 Task: Add Carapelli Organic Unfiltered Extra Virgin Olive Oil to the cart.
Action: Mouse moved to (265, 133)
Screenshot: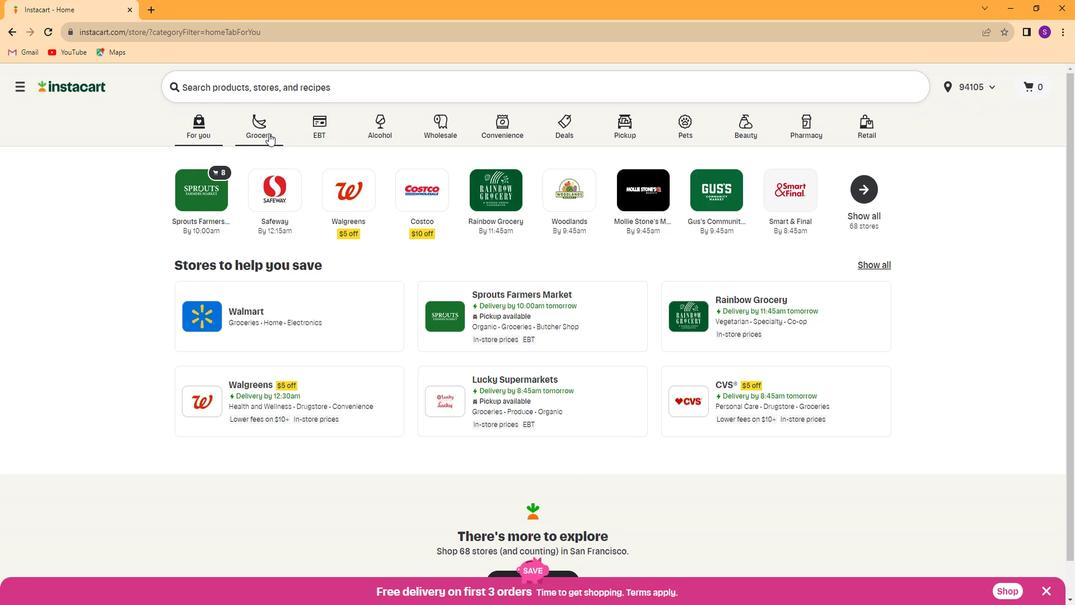 
Action: Mouse pressed left at (265, 133)
Screenshot: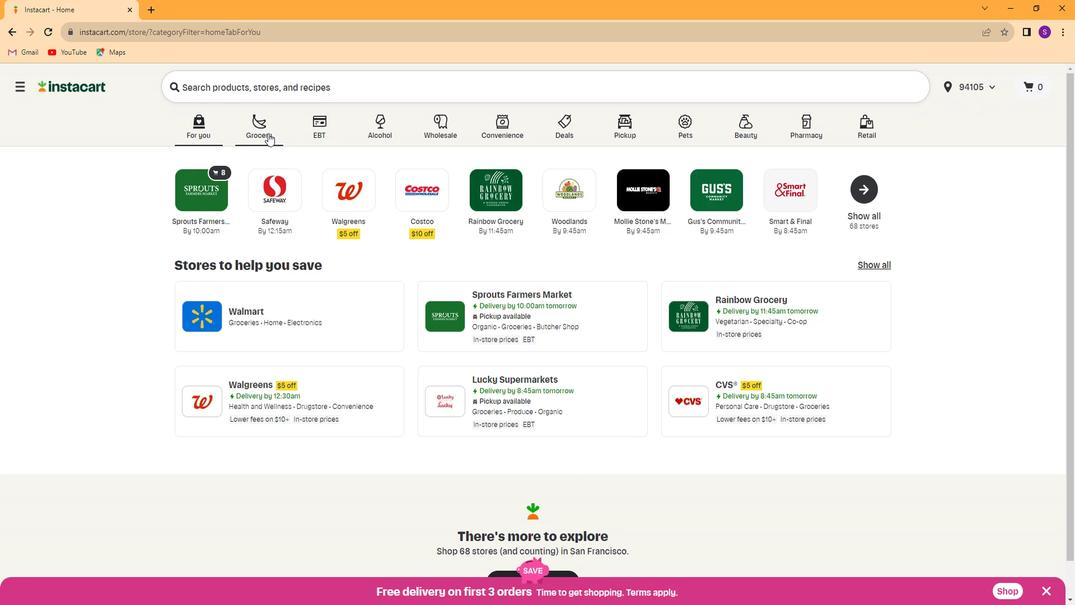 
Action: Mouse moved to (844, 213)
Screenshot: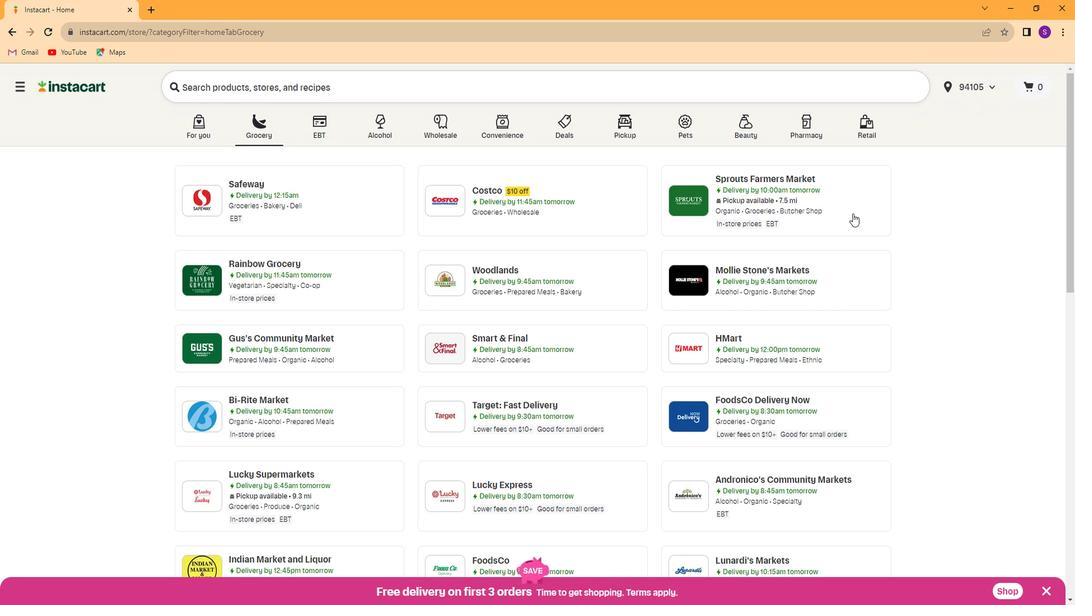 
Action: Mouse pressed left at (844, 213)
Screenshot: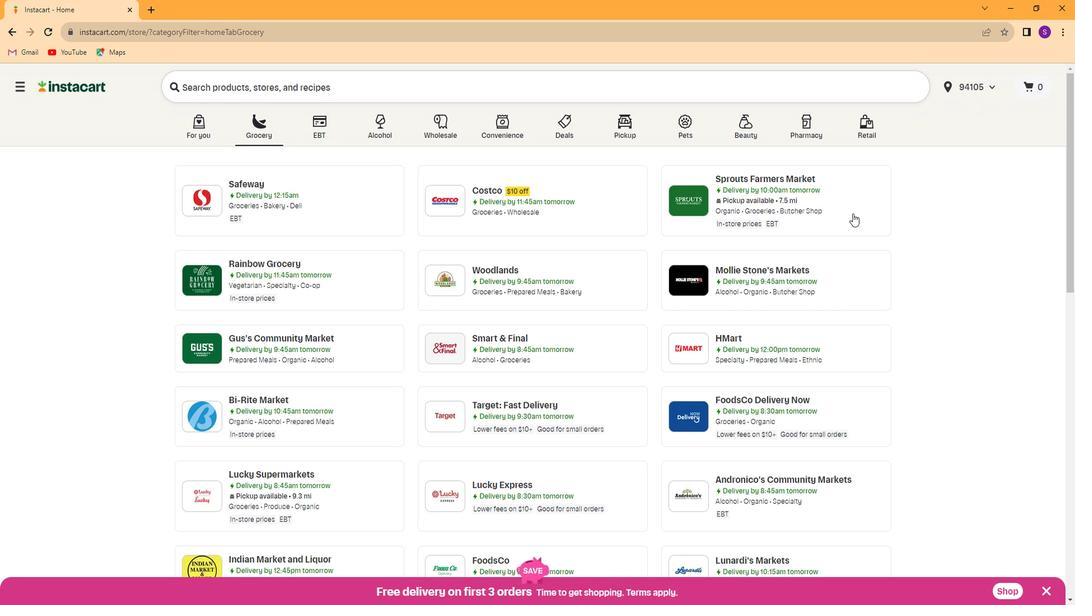
Action: Mouse moved to (54, 417)
Screenshot: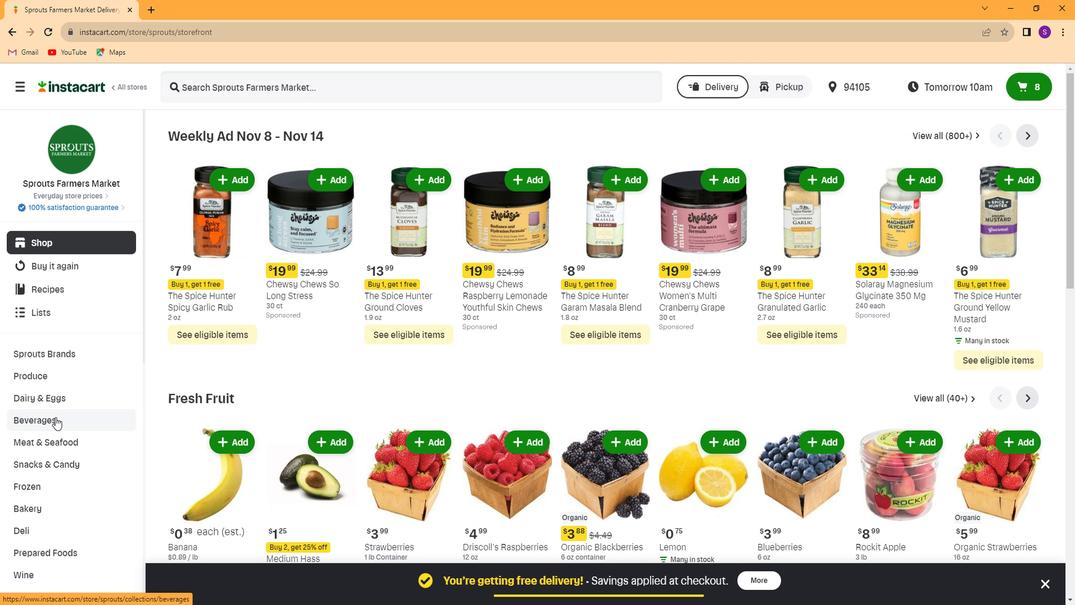 
Action: Mouse scrolled (54, 417) with delta (0, 0)
Screenshot: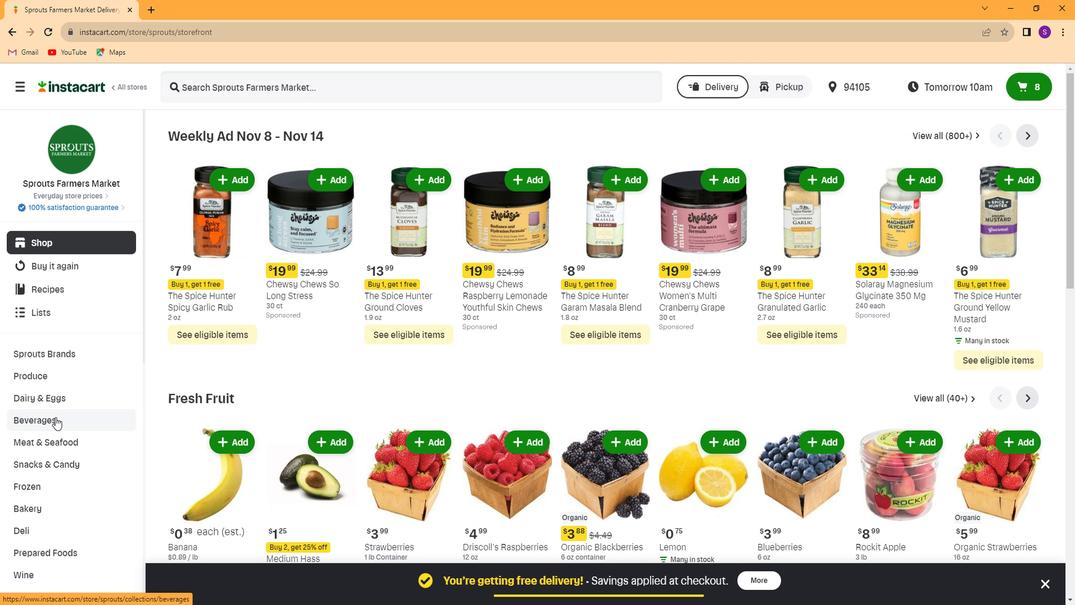 
Action: Mouse moved to (50, 421)
Screenshot: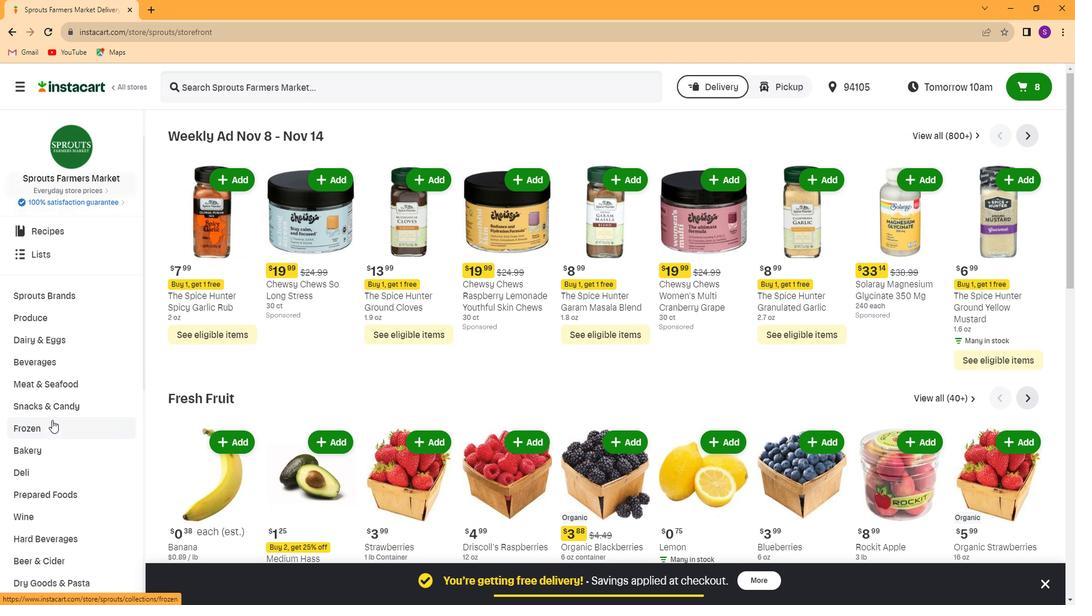 
Action: Mouse scrolled (50, 420) with delta (0, 0)
Screenshot: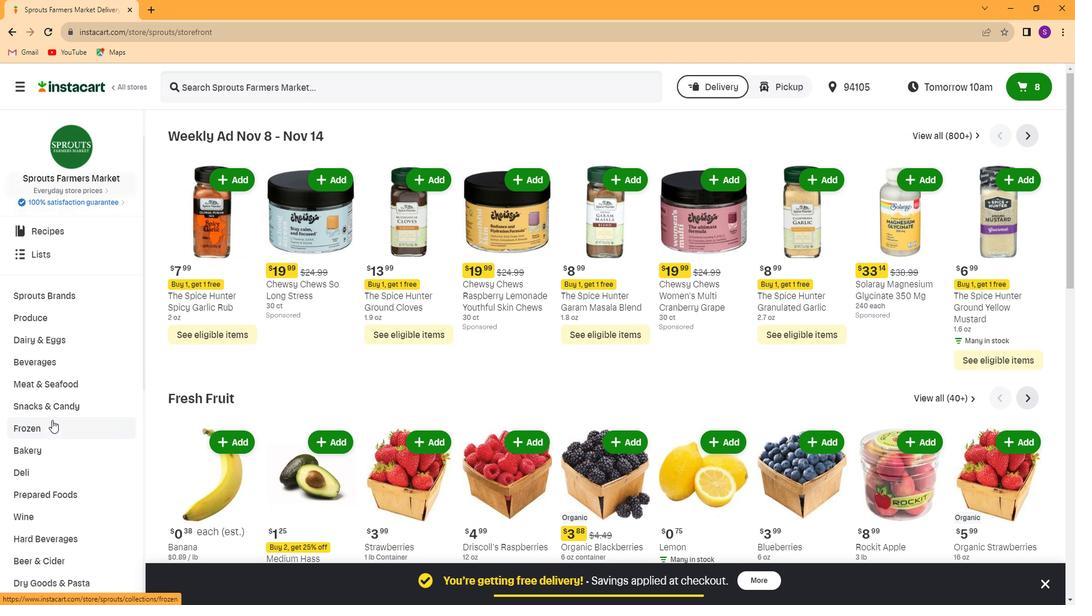 
Action: Mouse moved to (50, 423)
Screenshot: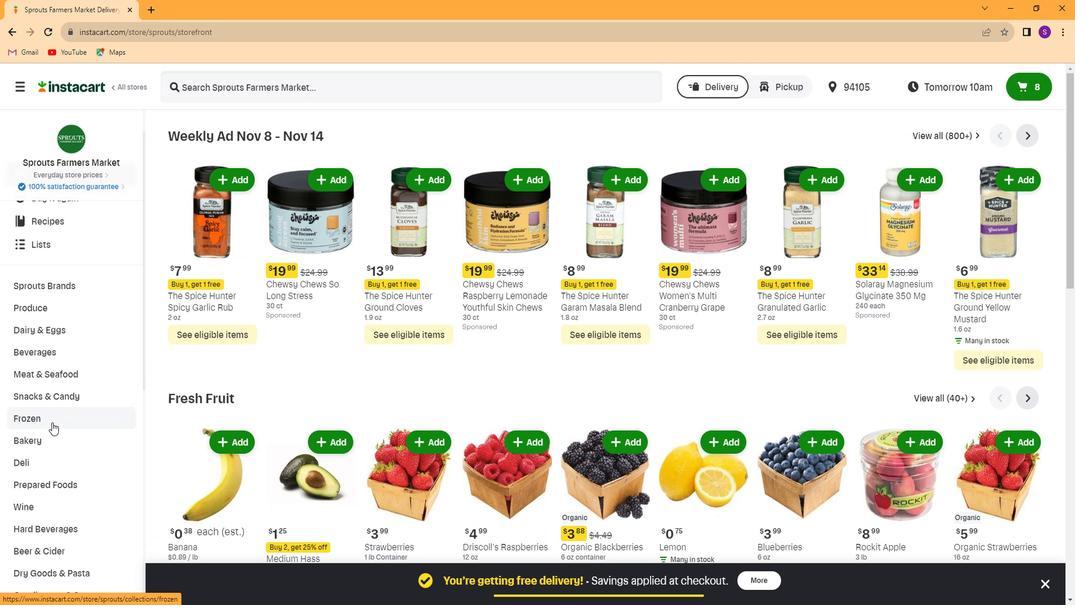 
Action: Mouse scrolled (50, 423) with delta (0, 0)
Screenshot: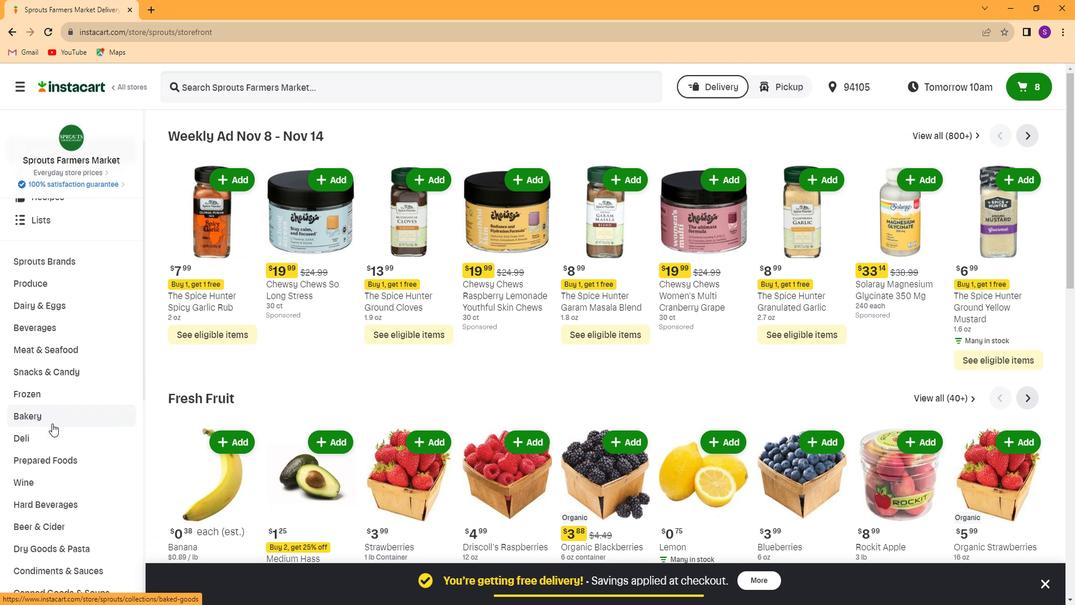 
Action: Mouse moved to (50, 423)
Screenshot: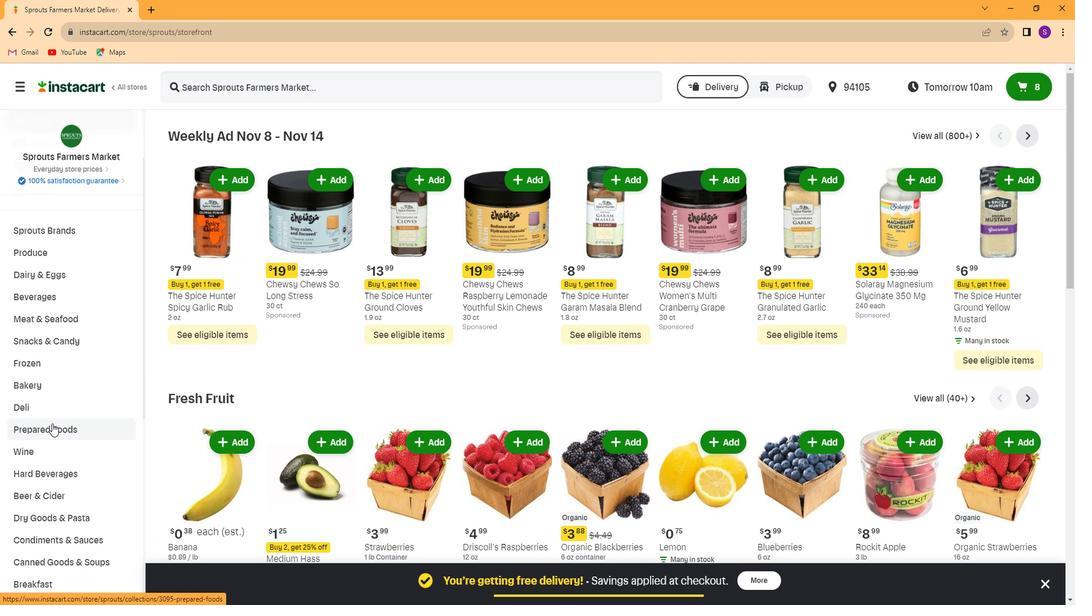 
Action: Mouse scrolled (50, 423) with delta (0, 0)
Screenshot: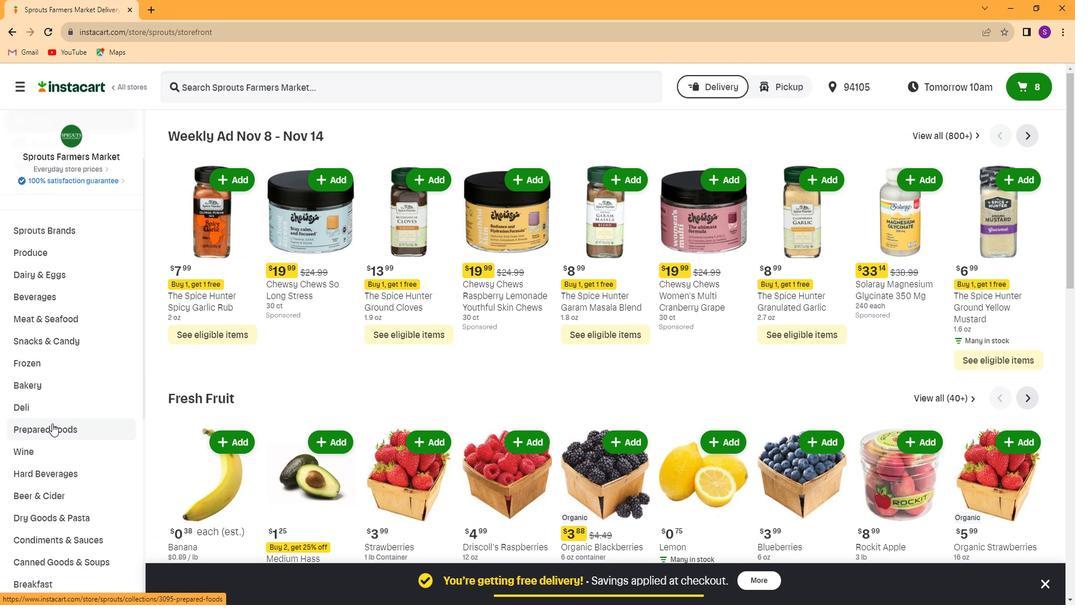 
Action: Mouse scrolled (50, 423) with delta (0, 0)
Screenshot: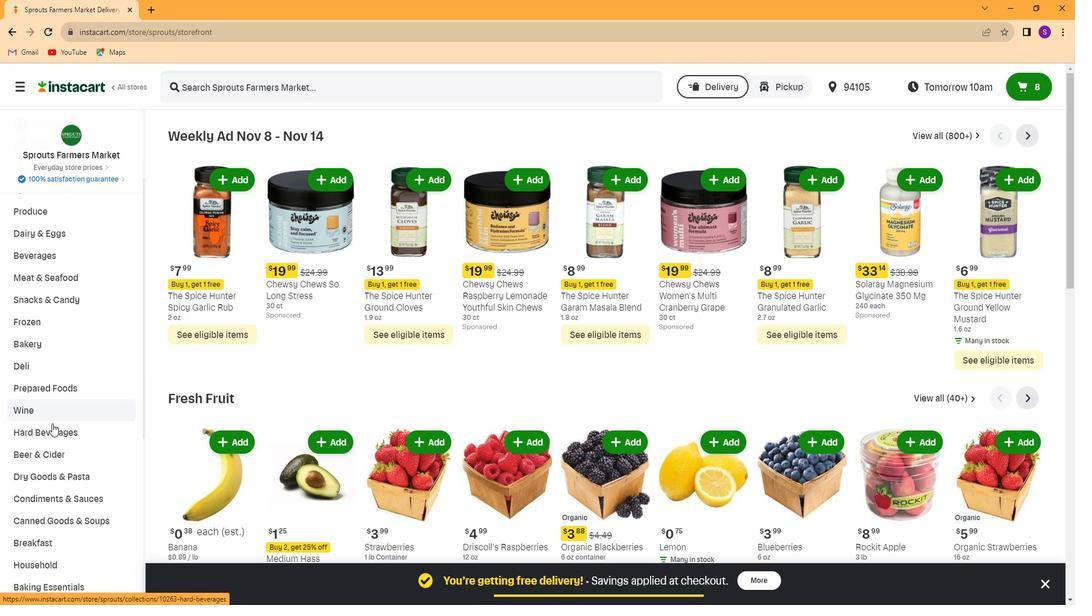 
Action: Mouse moved to (75, 482)
Screenshot: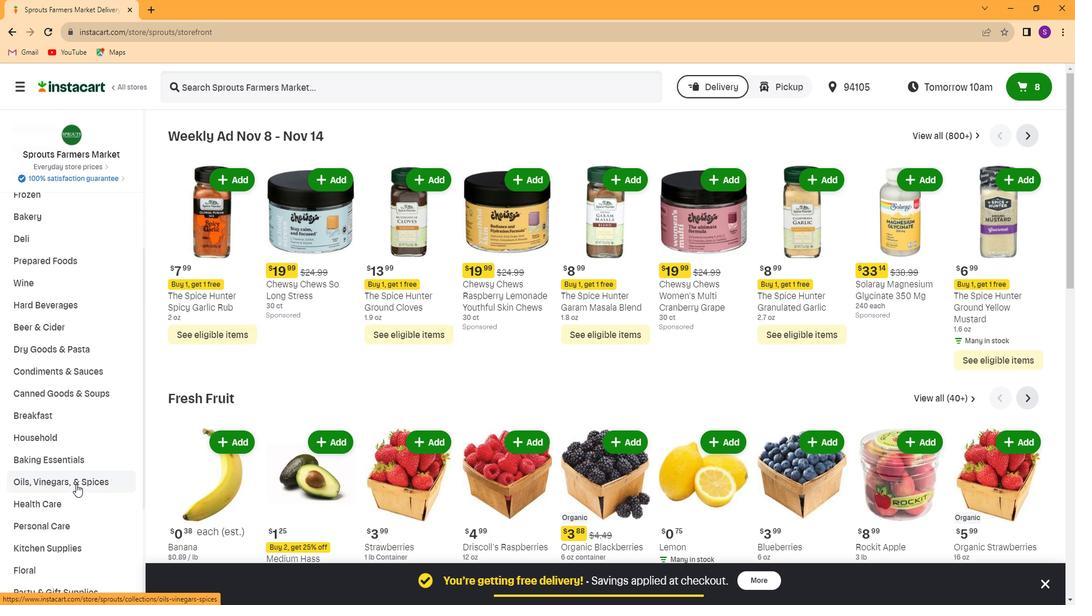 
Action: Mouse pressed left at (75, 482)
Screenshot: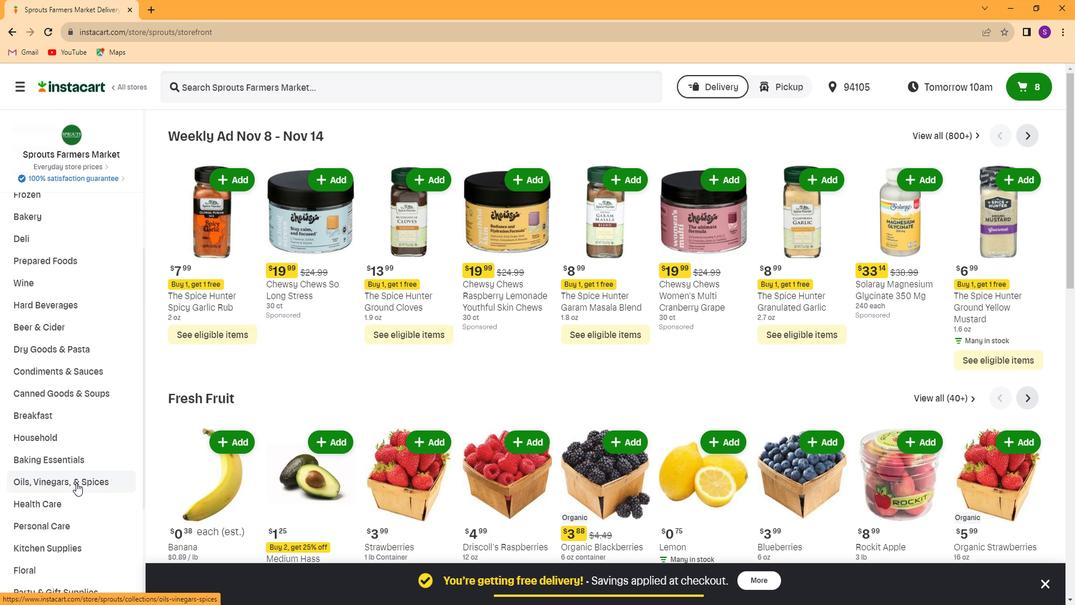 
Action: Mouse moved to (614, 166)
Screenshot: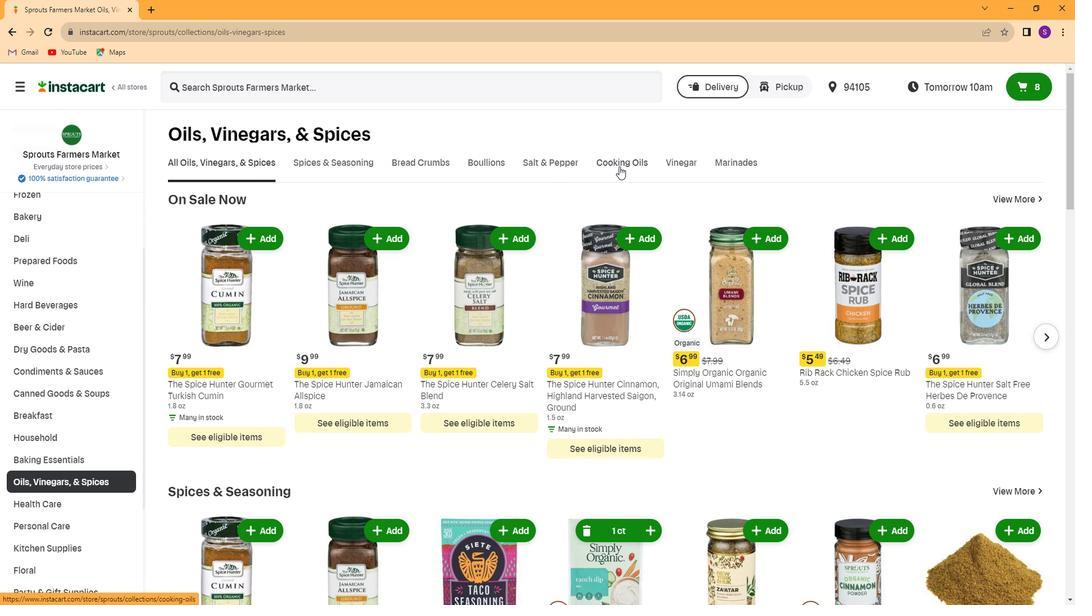 
Action: Mouse pressed left at (614, 166)
Screenshot: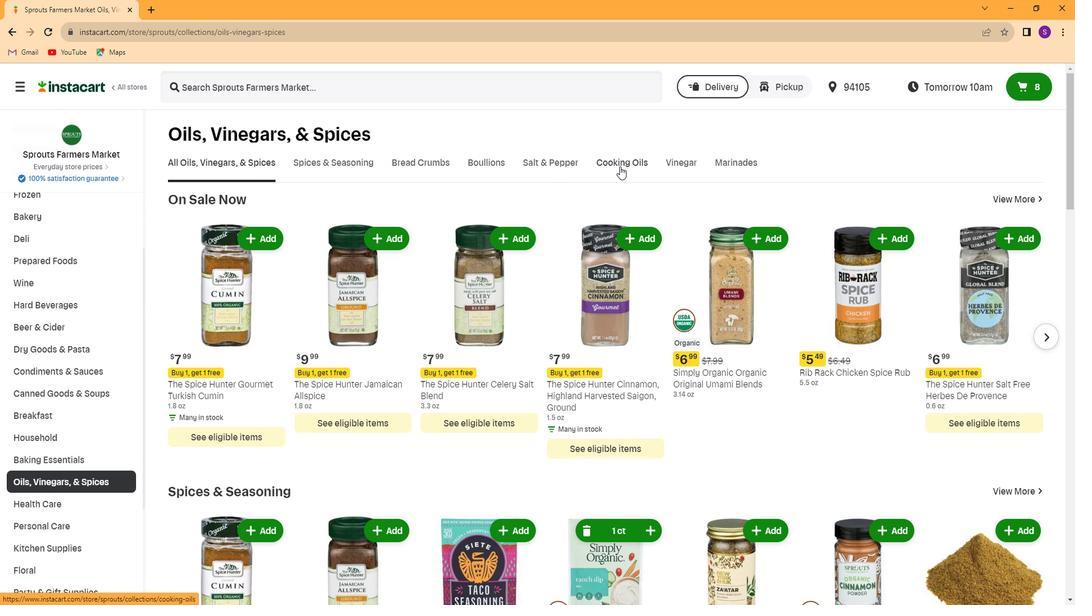 
Action: Mouse moved to (250, 221)
Screenshot: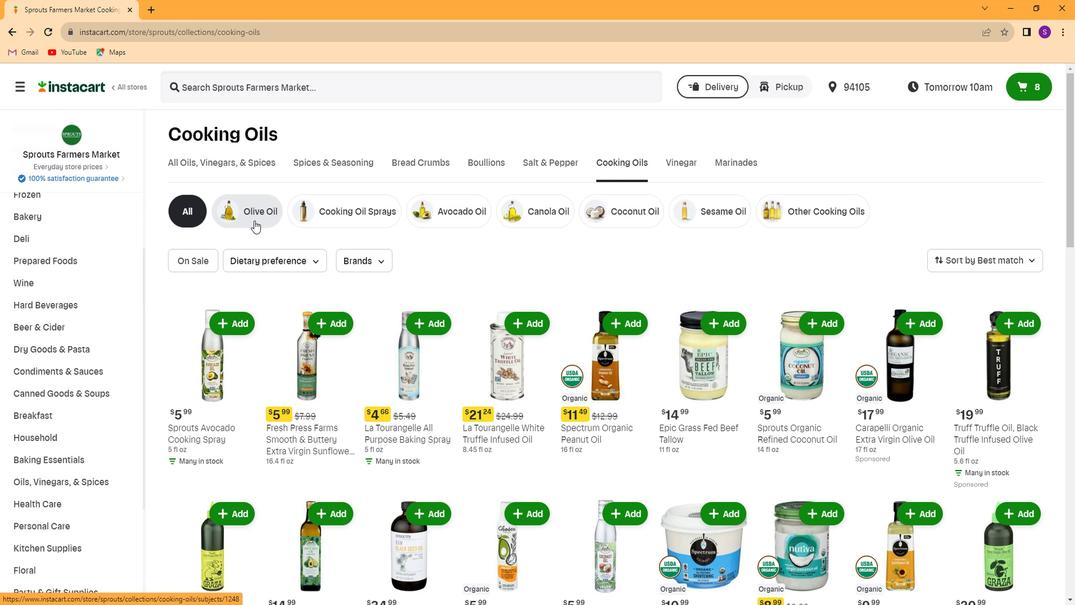 
Action: Mouse pressed left at (250, 221)
Screenshot: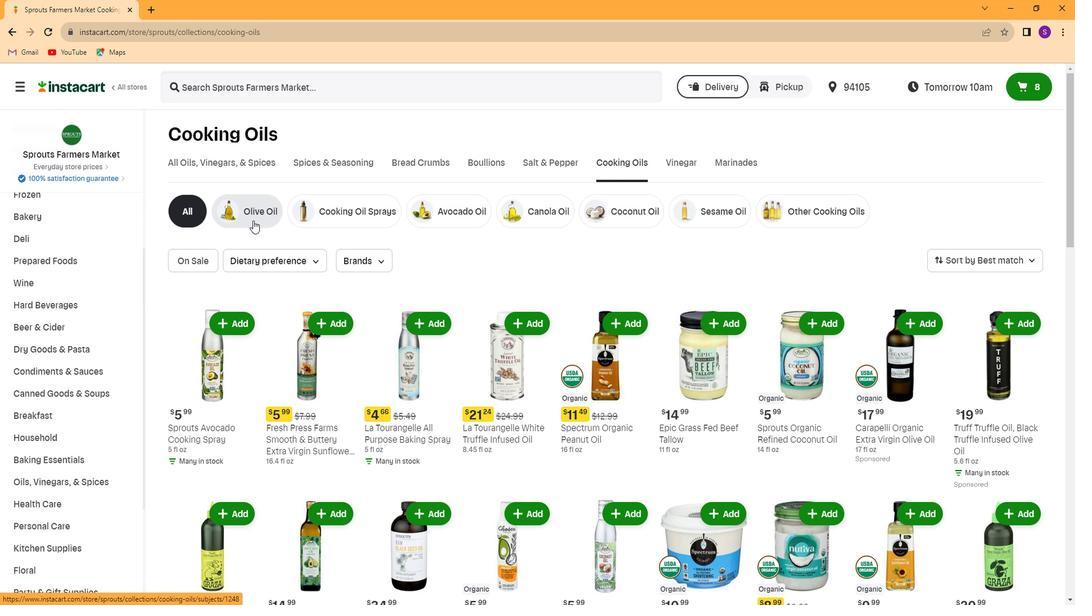 
Action: Mouse moved to (424, 83)
Screenshot: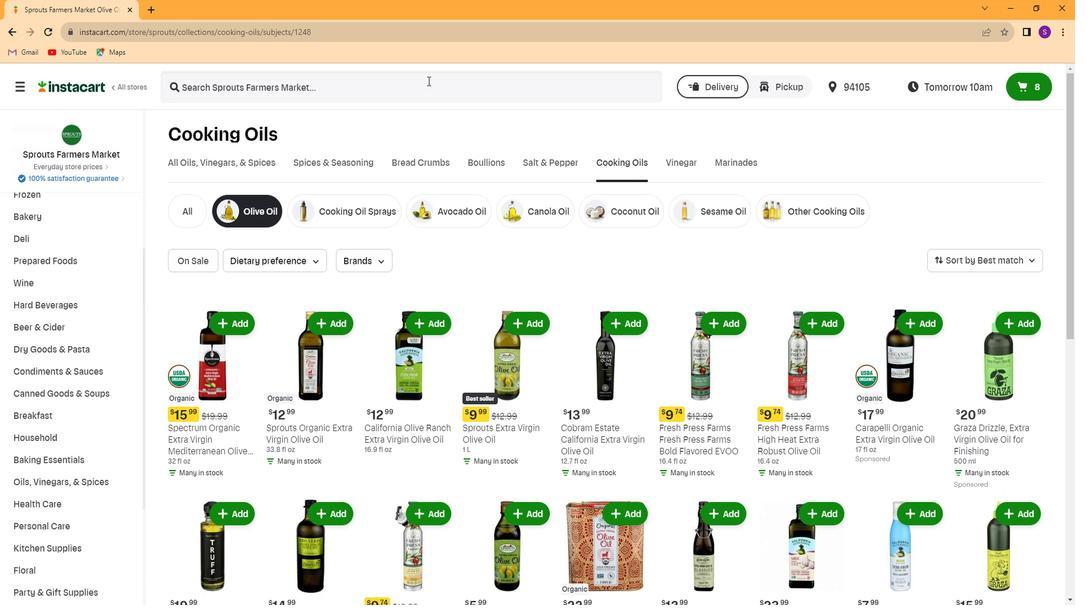 
Action: Mouse pressed left at (424, 83)
Screenshot: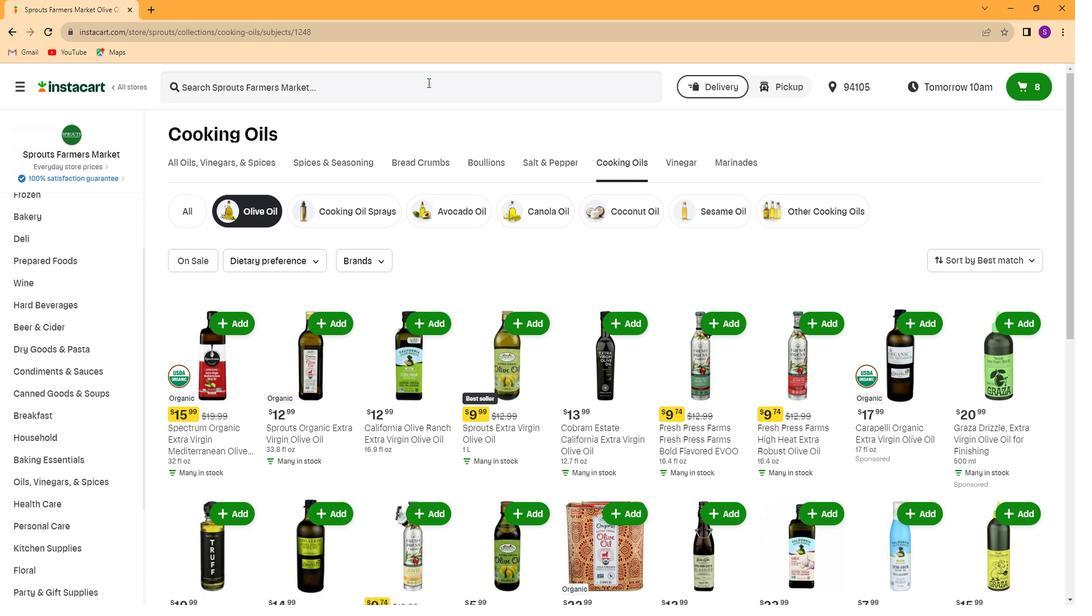 
Action: Key pressed <Key.caps_lock>C<Key.caps_lock>arapelli<Key.space><Key.caps_lock>O<Key.caps_lock>rgain<Key.backspace>nic<Key.space><Key.backspace><Key.backspace><Key.backspace><Key.backspace><Key.backspace>nic<Key.space><Key.caps_lock>U<Key.caps_lock>nfilteret<Key.backspace>d<Key.space><Key.caps_lock>E<Key.caps_lock>xtra<Key.space><Key.caps_lock>V<Key.caps_lock>irgin<Key.space><Key.caps_lock>O<Key.caps_lock>live<Key.space><Key.caps_lock>O<Key.caps_lock>il<Key.enter>
Screenshot: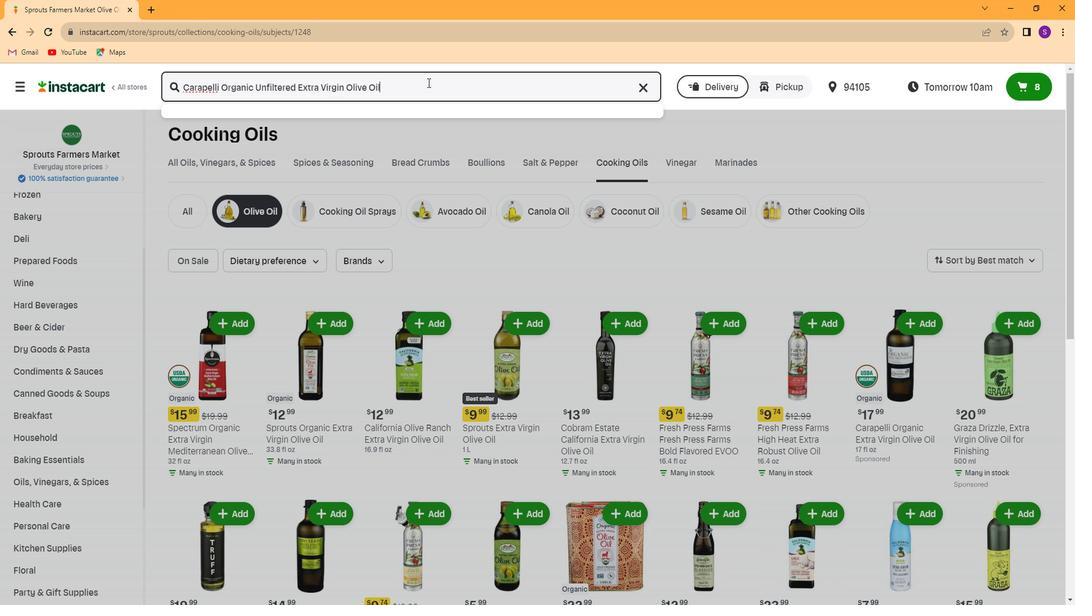 
Action: Mouse moved to (486, 279)
Screenshot: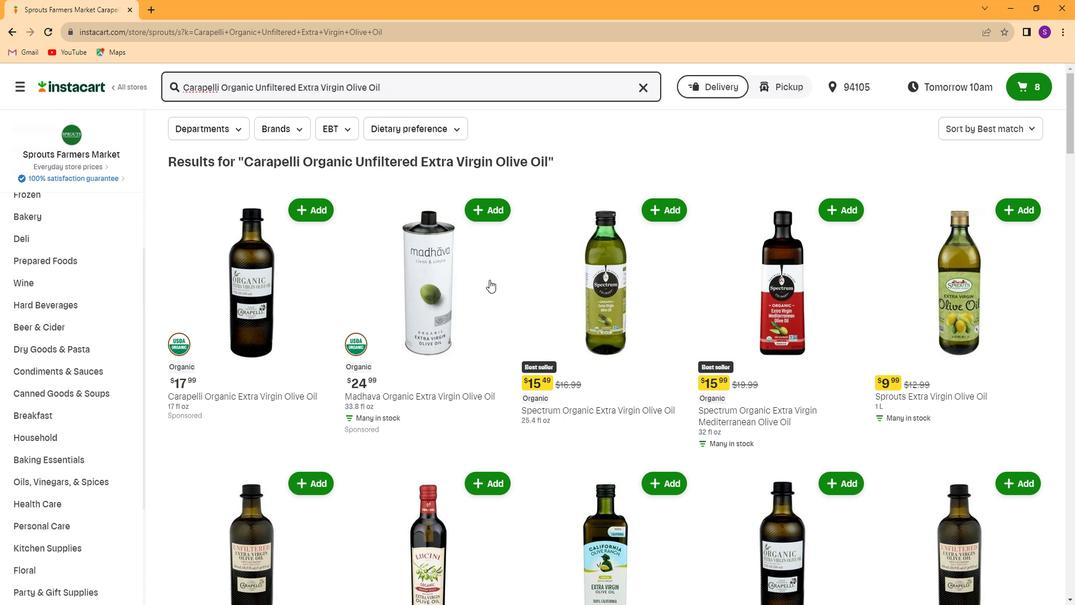 
Action: Mouse scrolled (486, 278) with delta (0, 0)
Screenshot: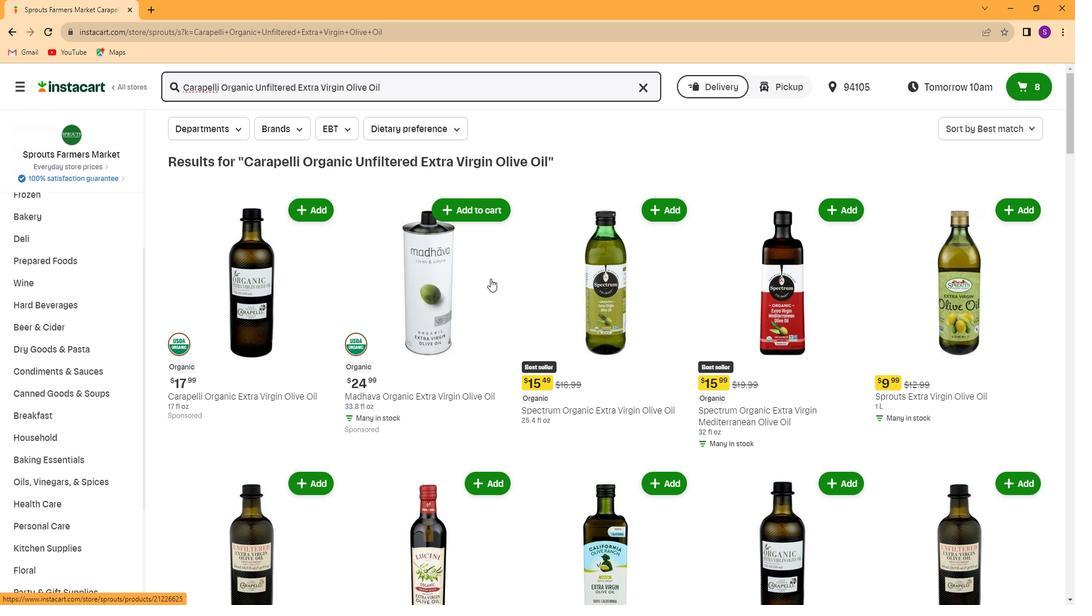 
Action: Mouse scrolled (486, 278) with delta (0, 0)
Screenshot: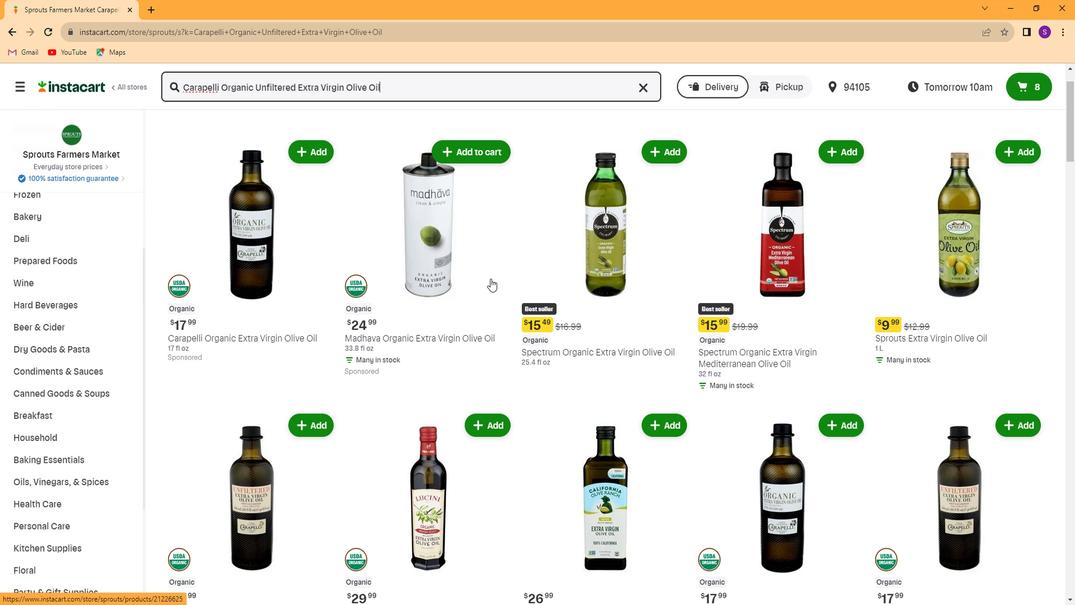 
Action: Mouse scrolled (486, 278) with delta (0, 0)
Screenshot: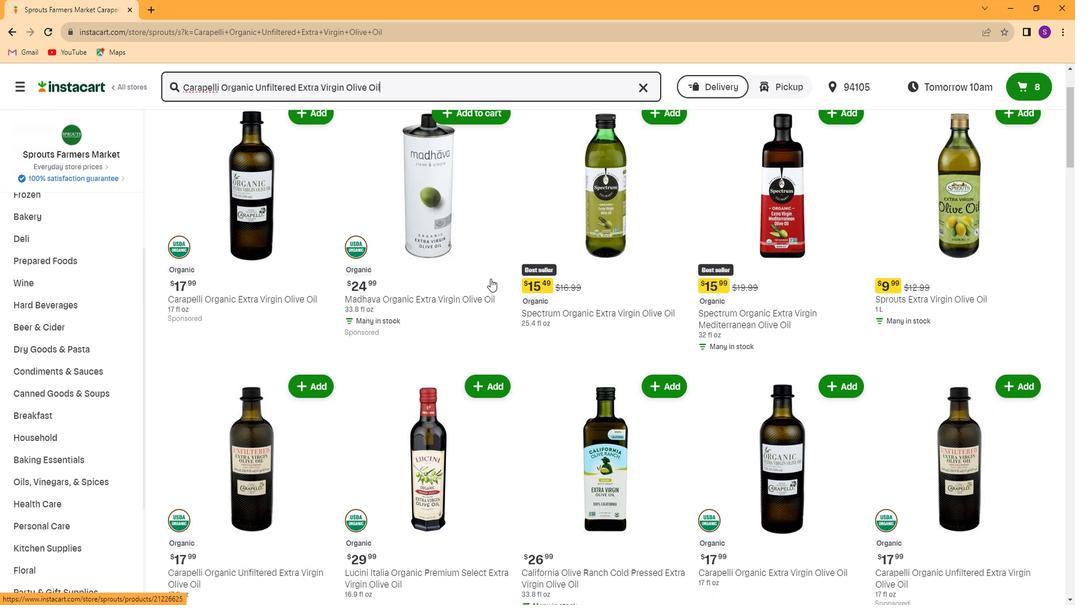 
Action: Mouse scrolled (486, 278) with delta (0, 0)
Screenshot: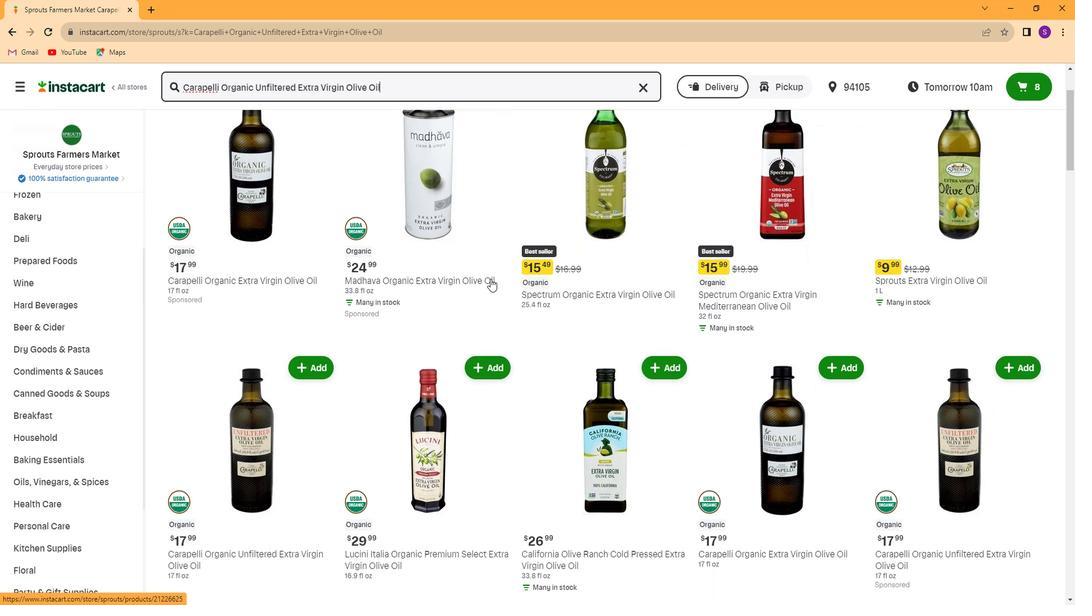 
Action: Mouse moved to (294, 253)
Screenshot: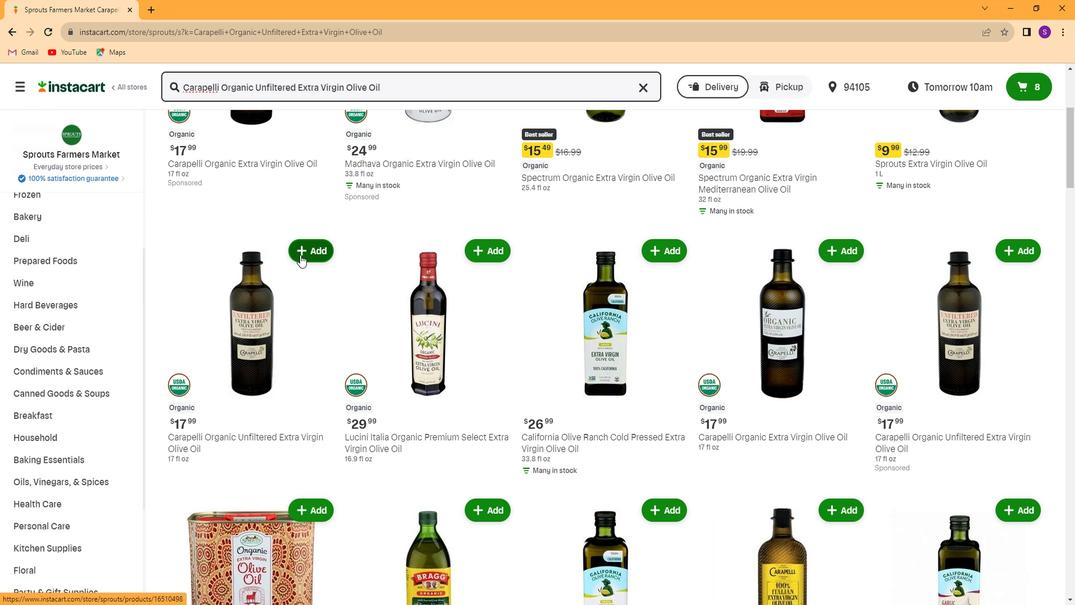 
Action: Mouse pressed left at (294, 253)
Screenshot: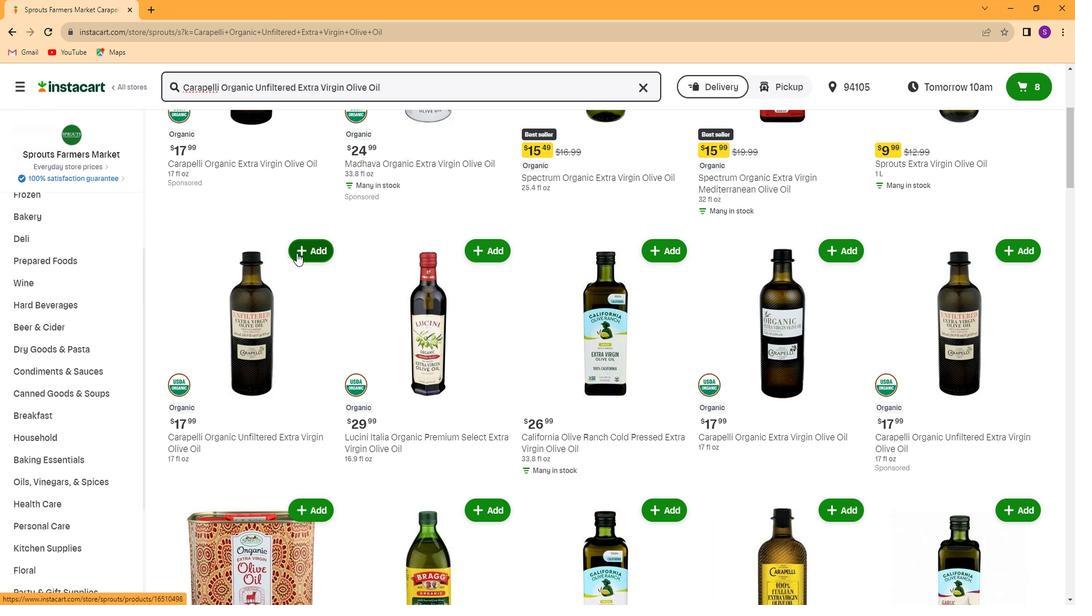 
Action: Mouse moved to (614, 331)
Screenshot: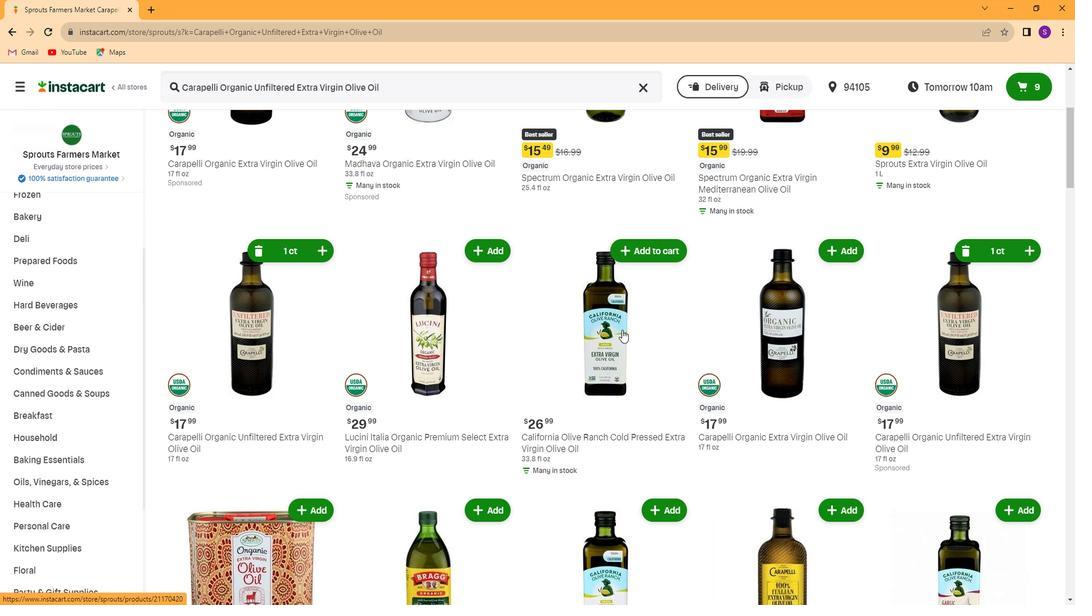 
